 Task: Create a blank project AgileKite with privacy Public and default view as List and in the team Taskers . Create three sections in the project as To-Do, Doing and Done
Action: Mouse moved to (85, 68)
Screenshot: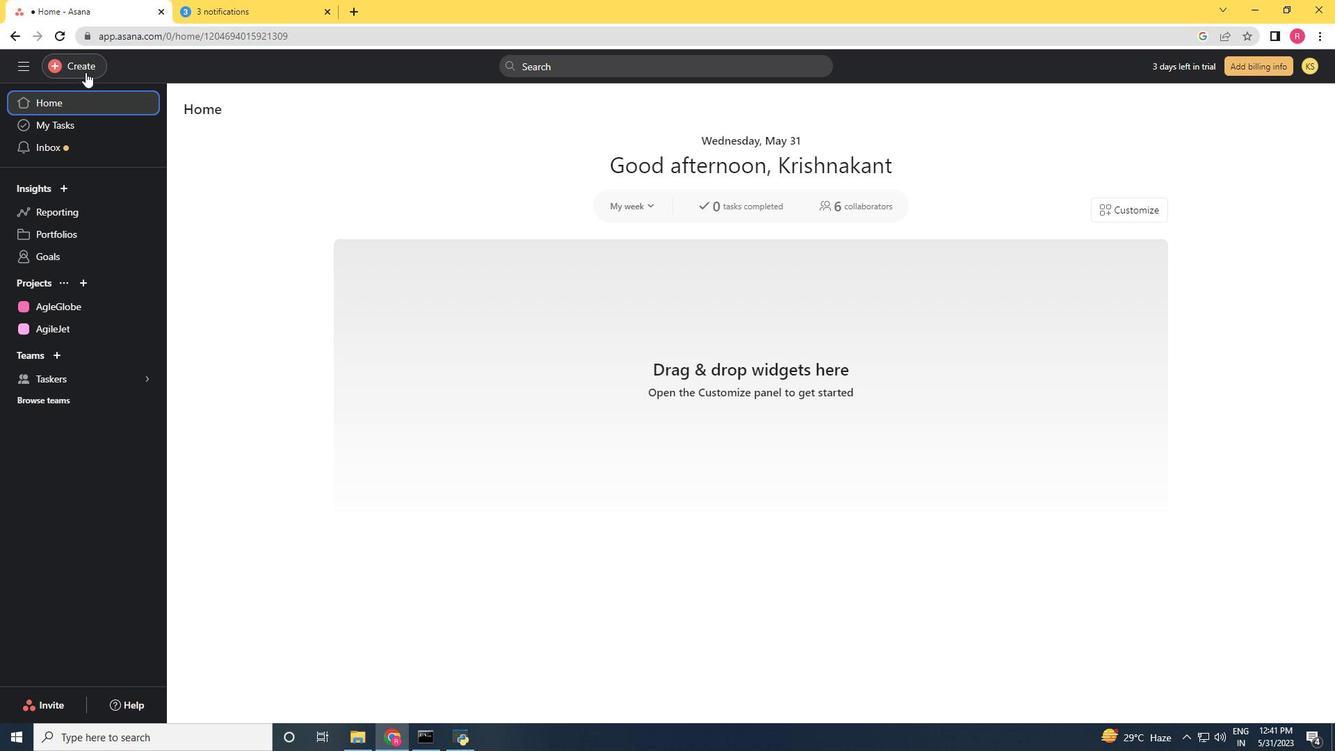 
Action: Mouse pressed left at (85, 68)
Screenshot: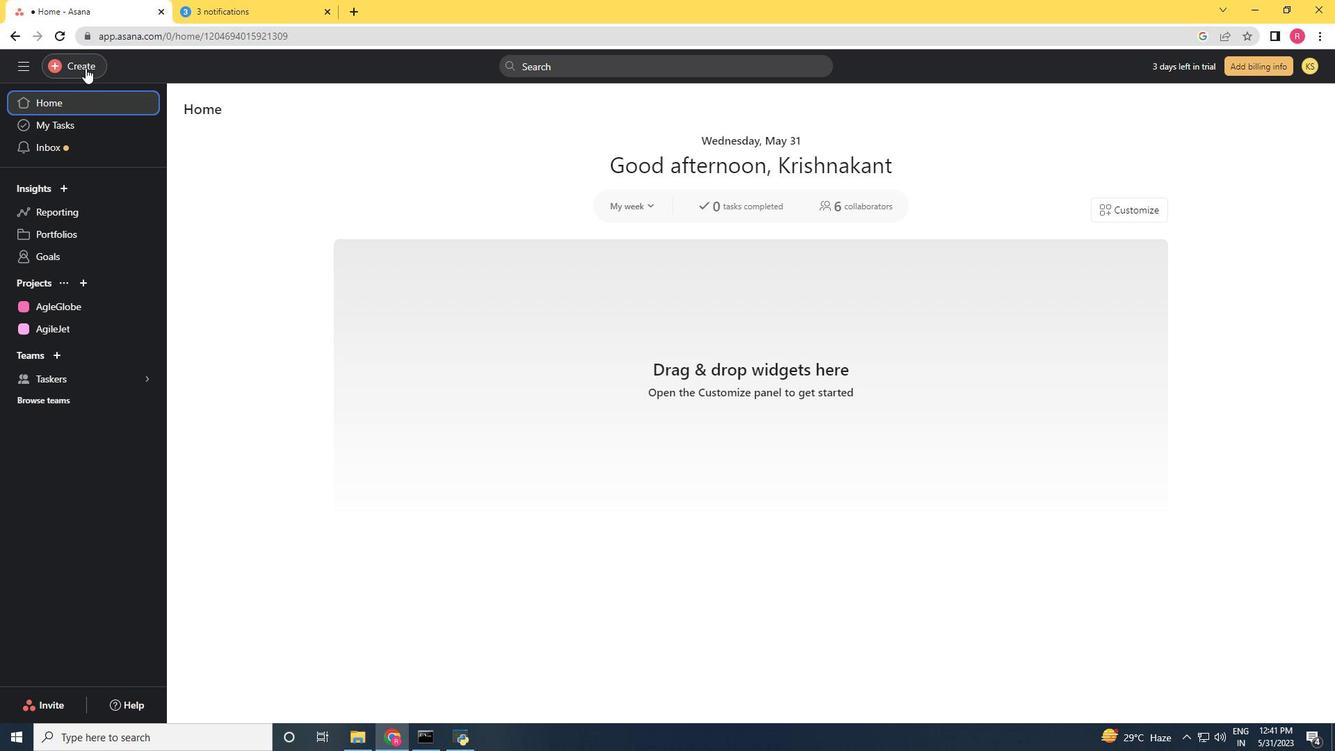 
Action: Mouse moved to (141, 98)
Screenshot: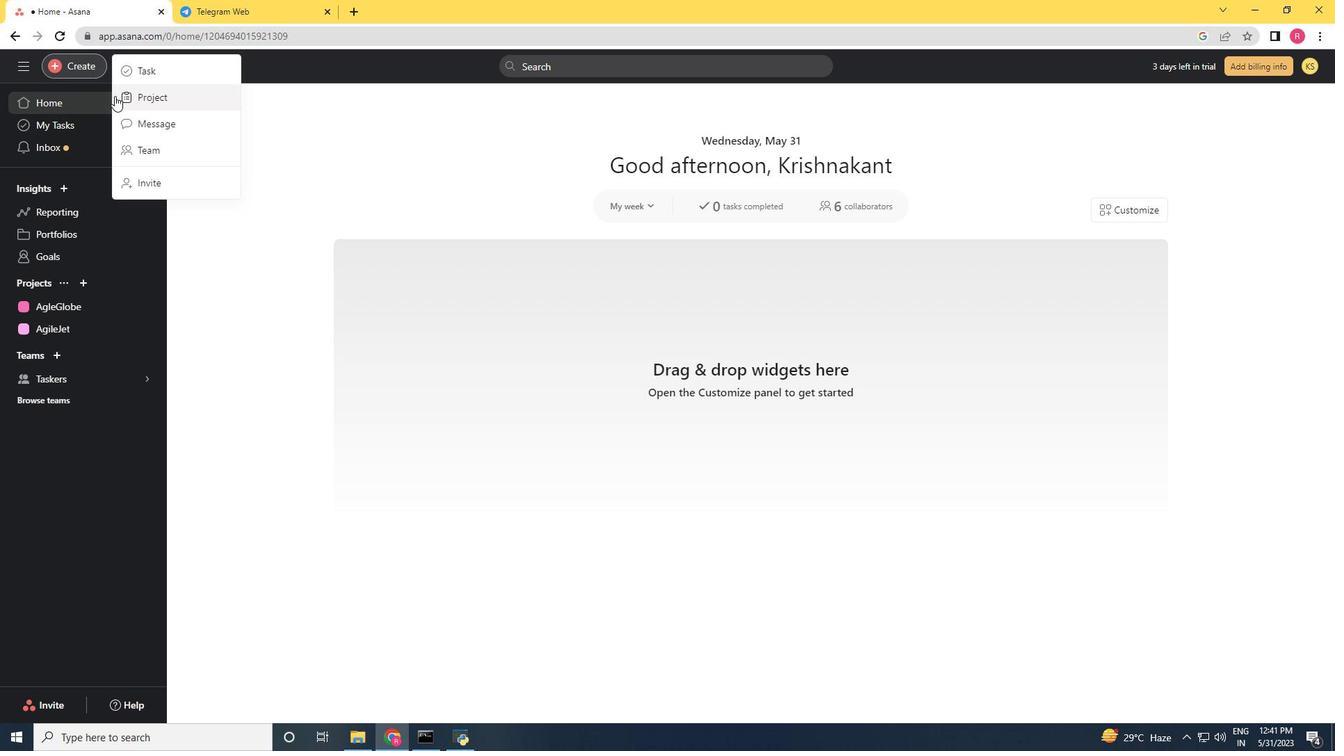 
Action: Mouse pressed left at (141, 98)
Screenshot: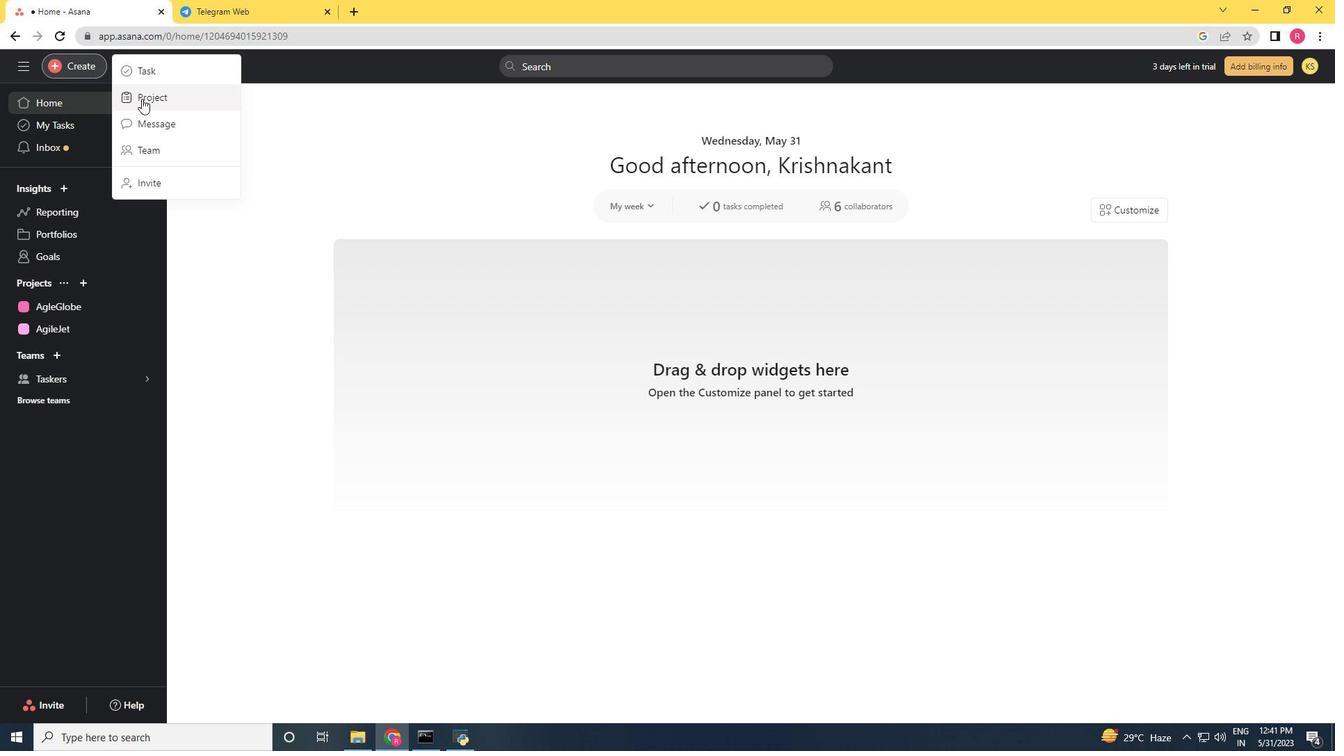 
Action: Mouse moved to (575, 395)
Screenshot: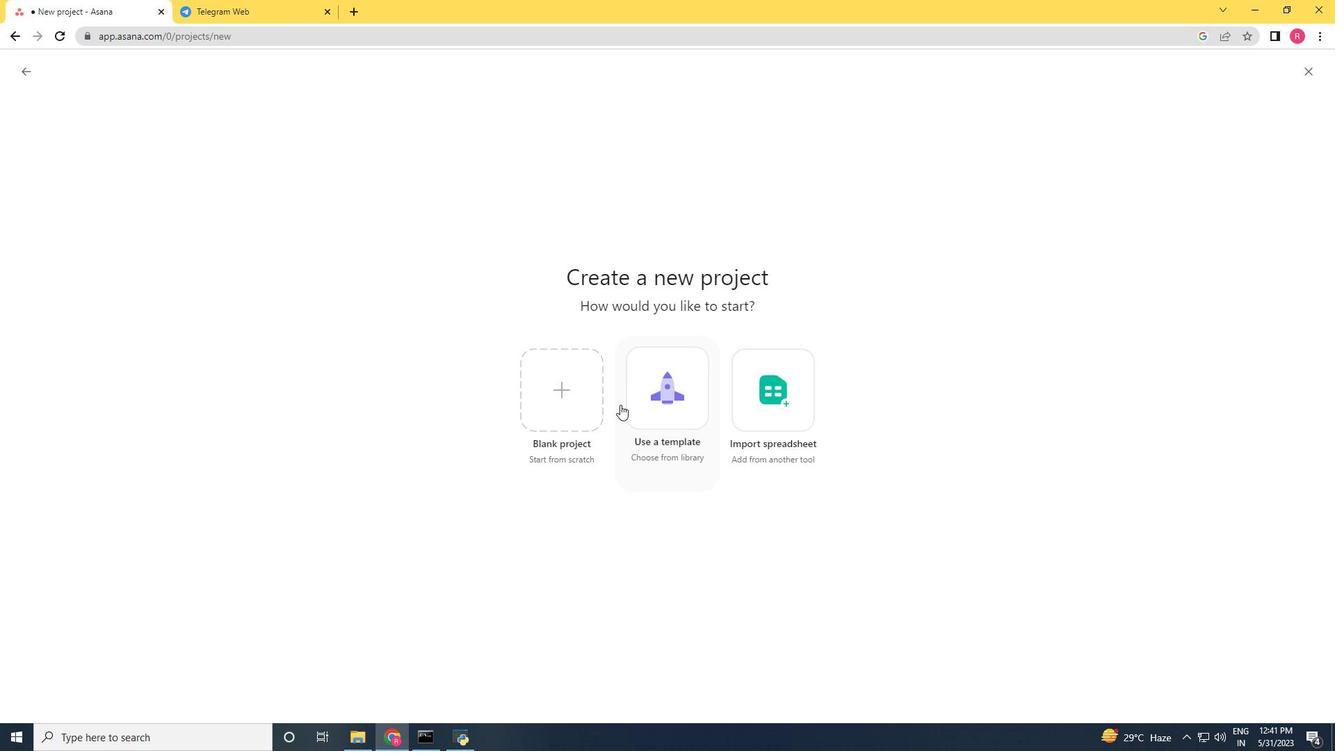 
Action: Mouse pressed left at (575, 395)
Screenshot: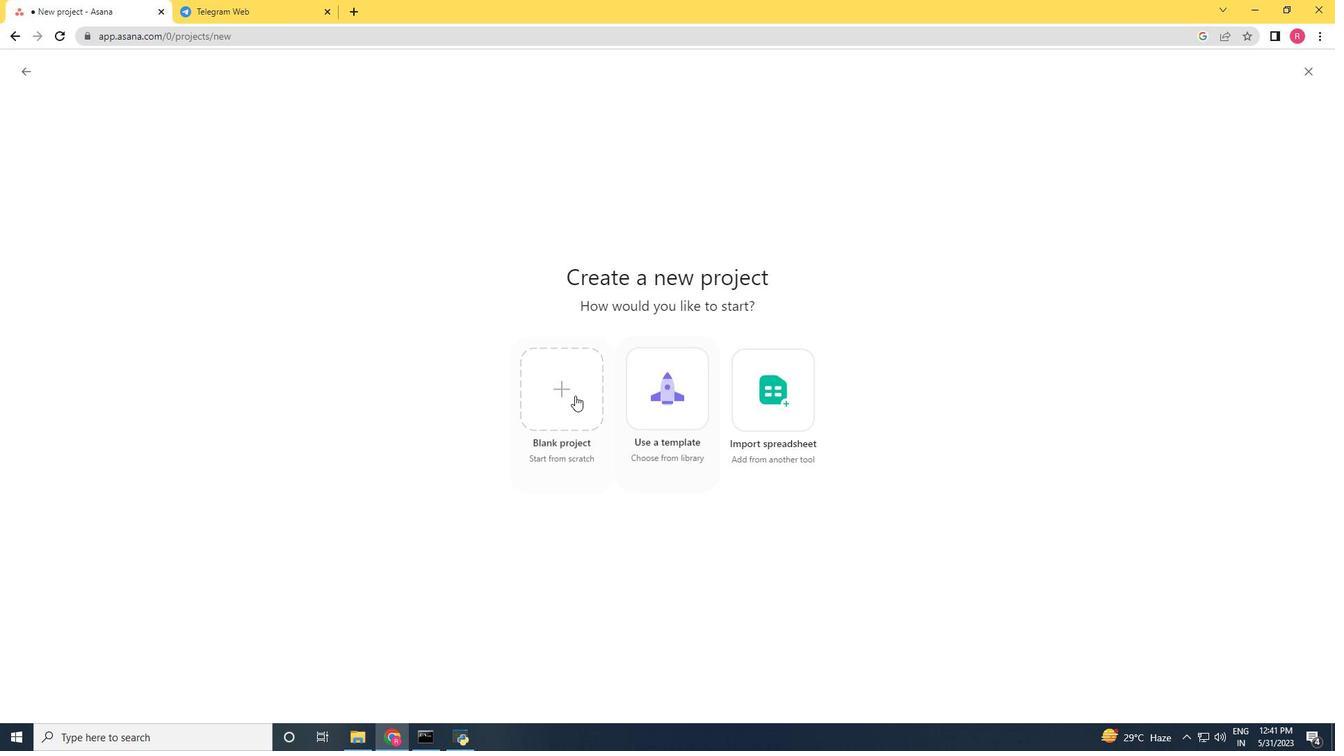 
Action: Key pressed <Key.shift>Agl<Key.backspace>ile<Key.shift_r>Kite
Screenshot: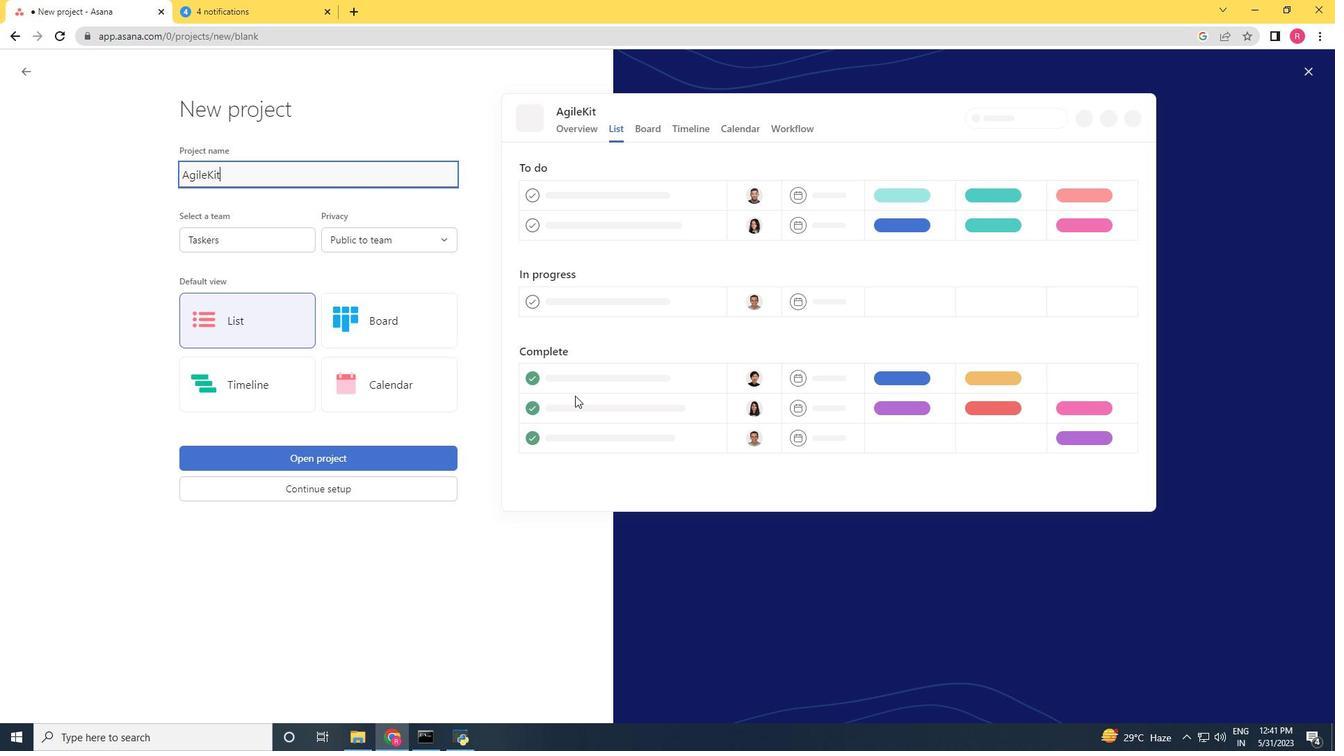 
Action: Mouse moved to (412, 245)
Screenshot: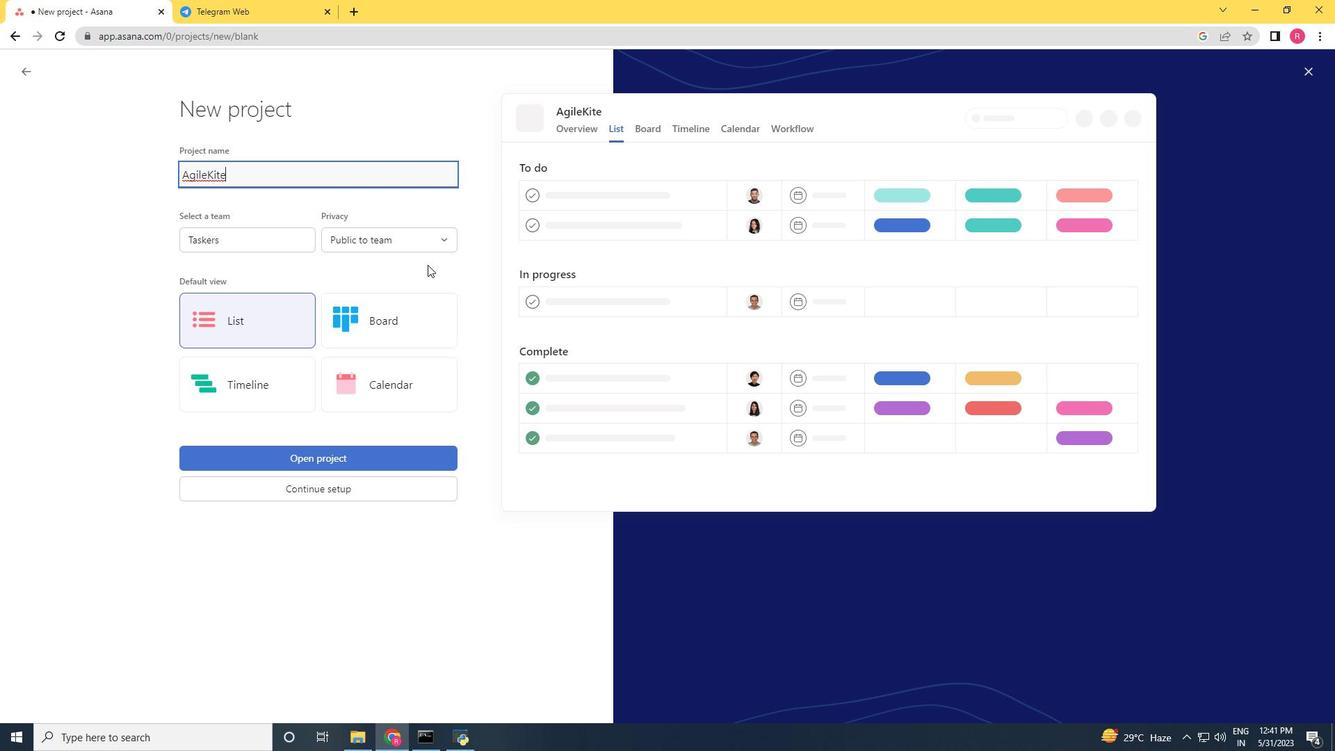 
Action: Mouse pressed left at (412, 245)
Screenshot: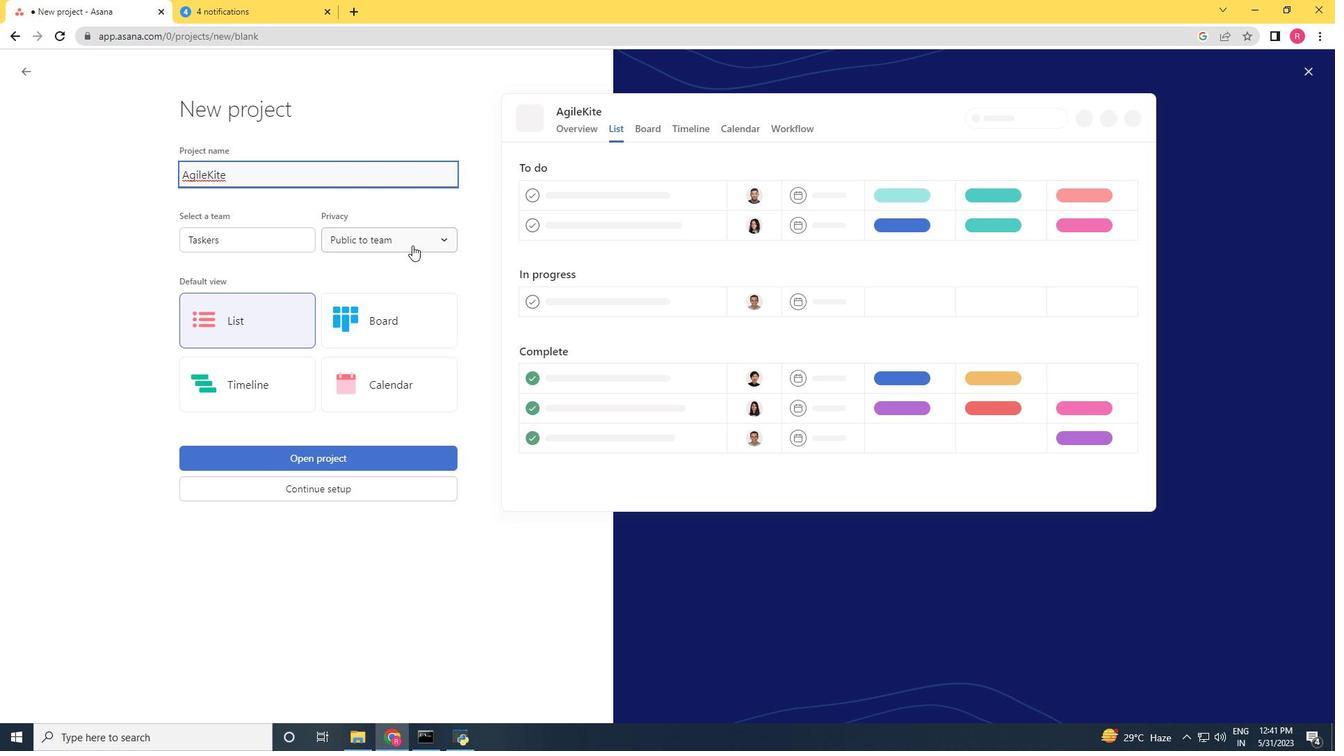
Action: Mouse moved to (412, 257)
Screenshot: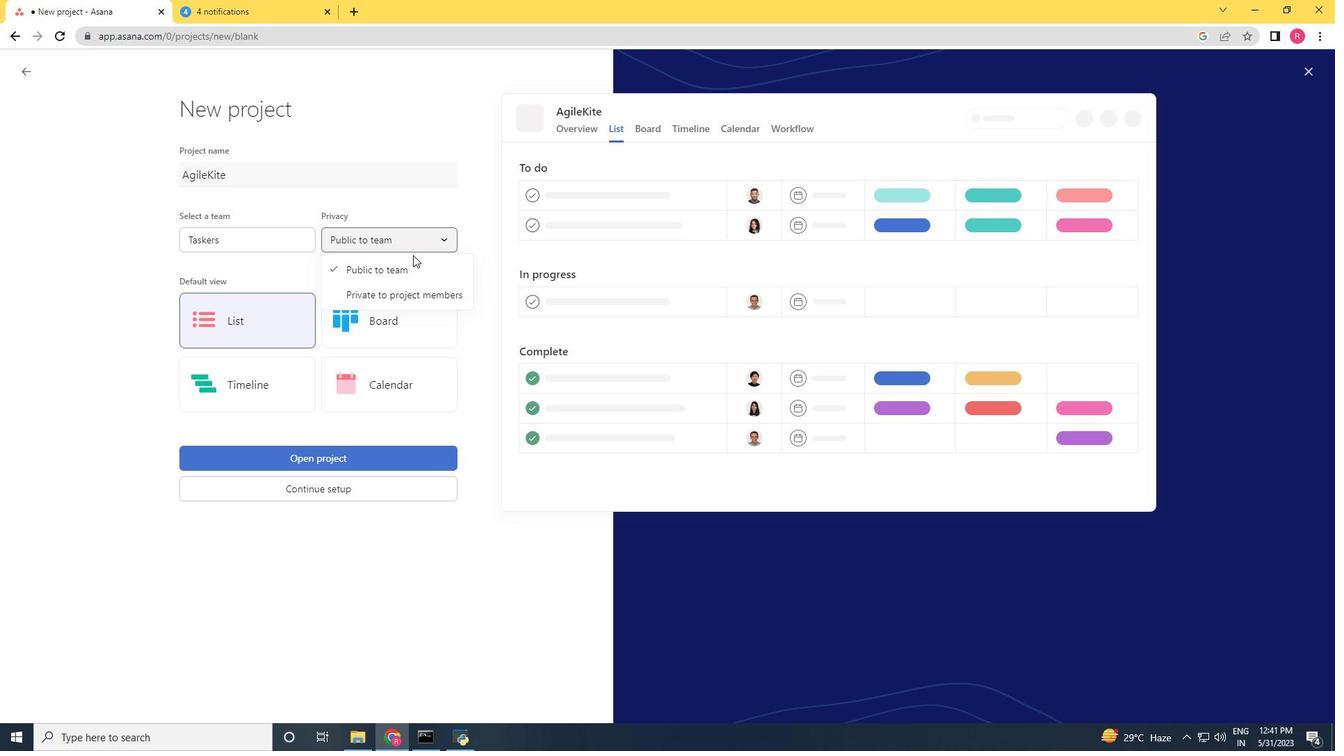 
Action: Mouse pressed left at (412, 257)
Screenshot: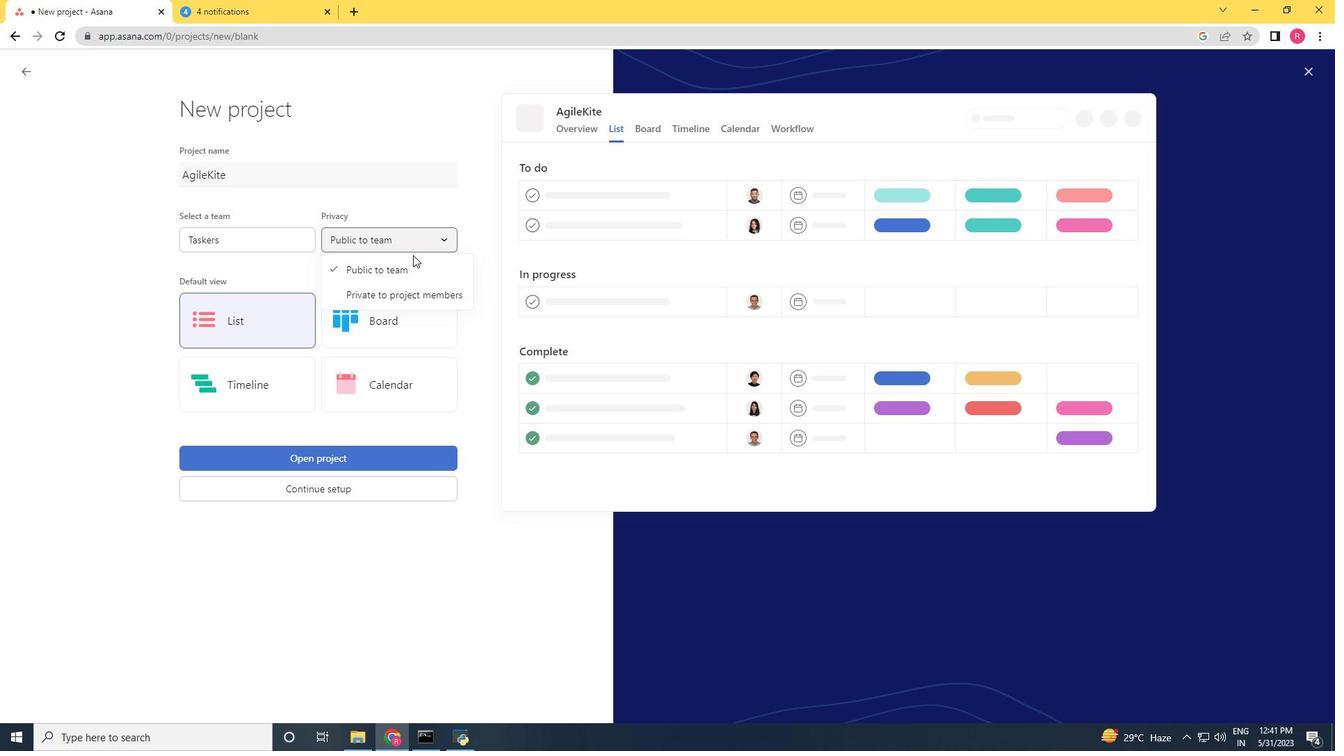 
Action: Mouse moved to (404, 238)
Screenshot: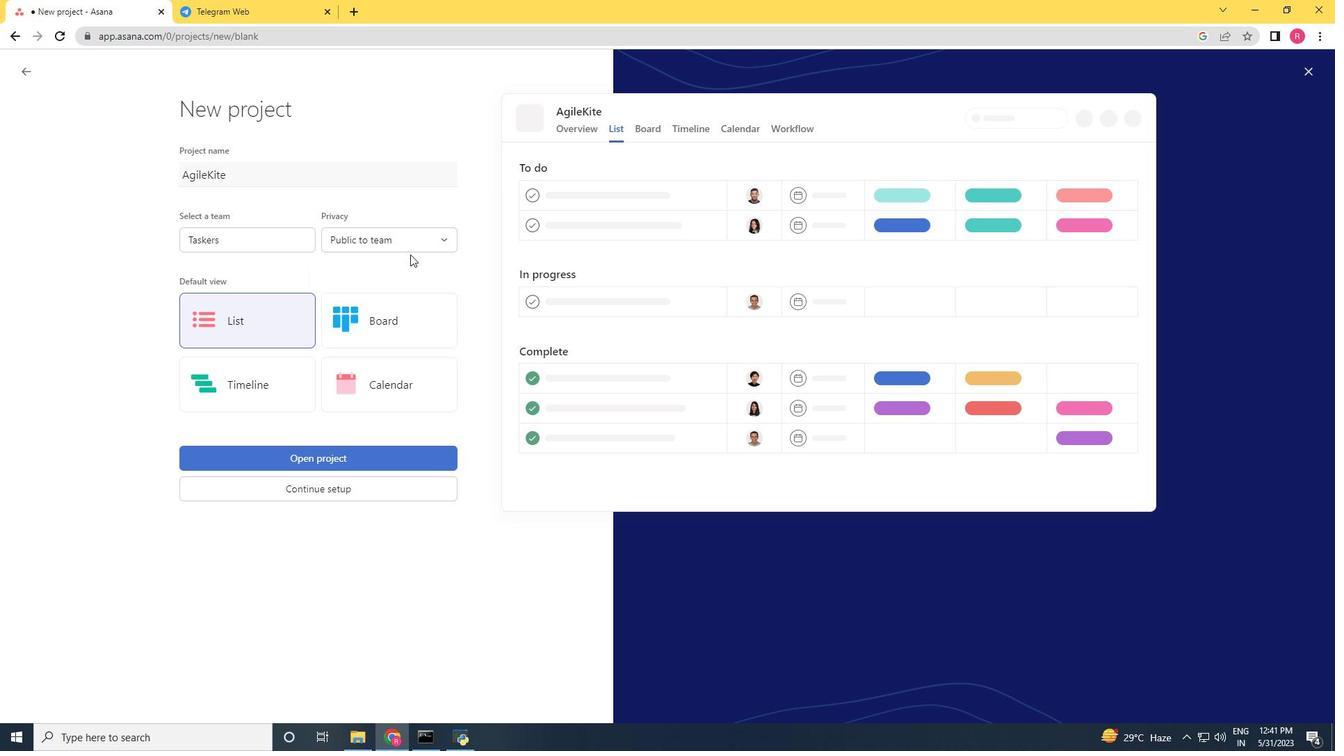 
Action: Mouse pressed left at (404, 238)
Screenshot: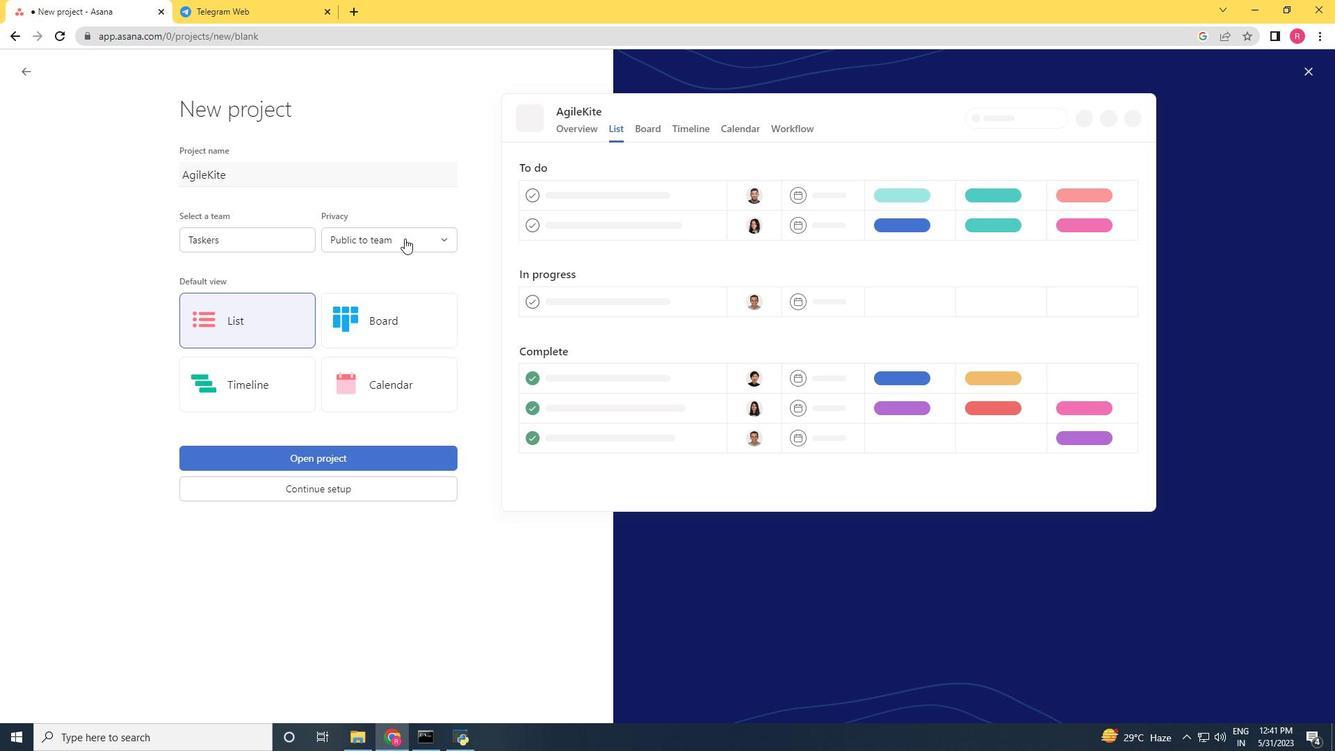 
Action: Mouse moved to (379, 260)
Screenshot: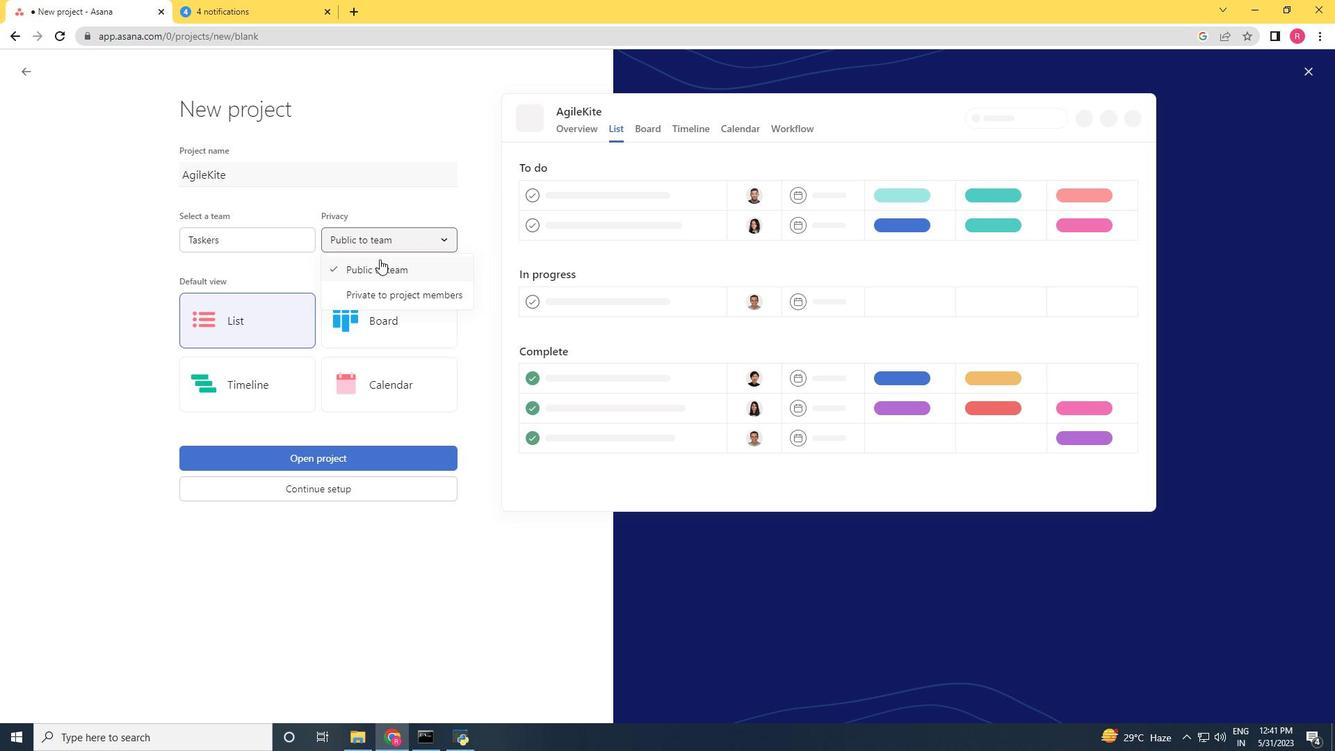 
Action: Mouse pressed left at (379, 260)
Screenshot: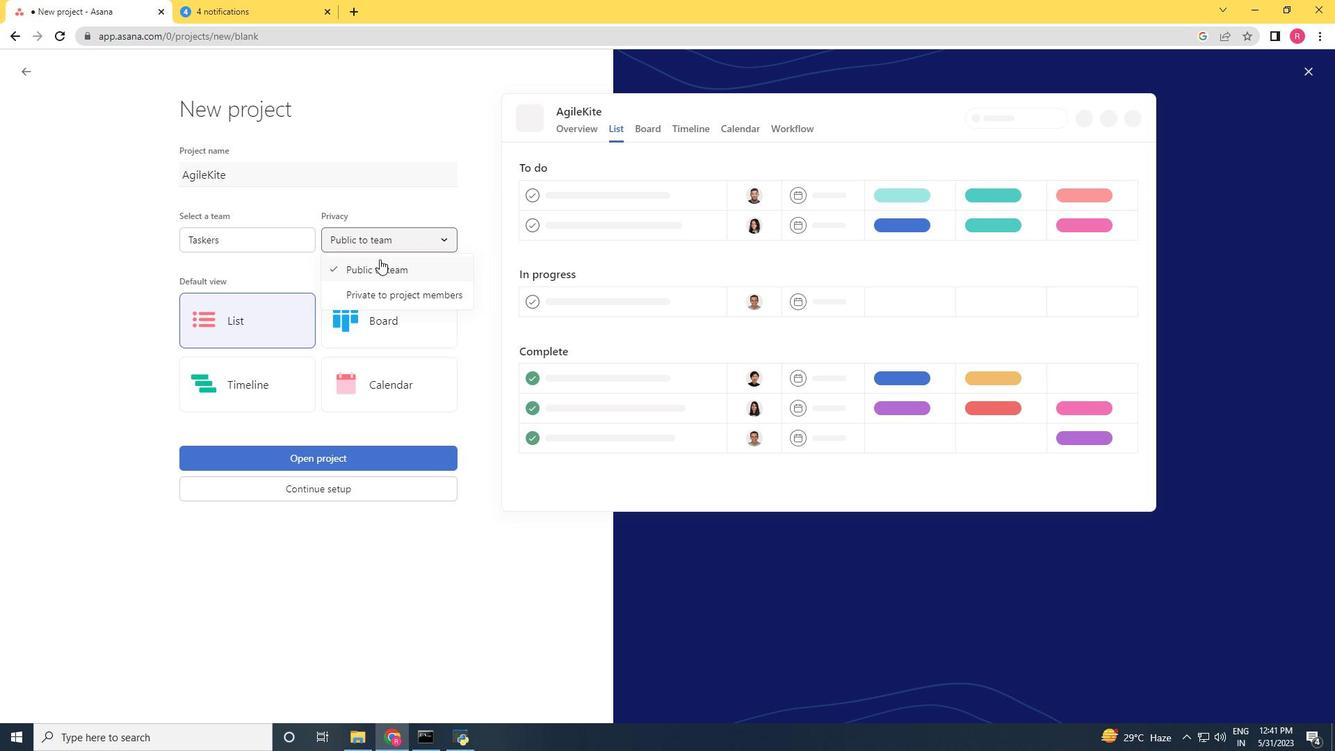 
Action: Mouse moved to (242, 317)
Screenshot: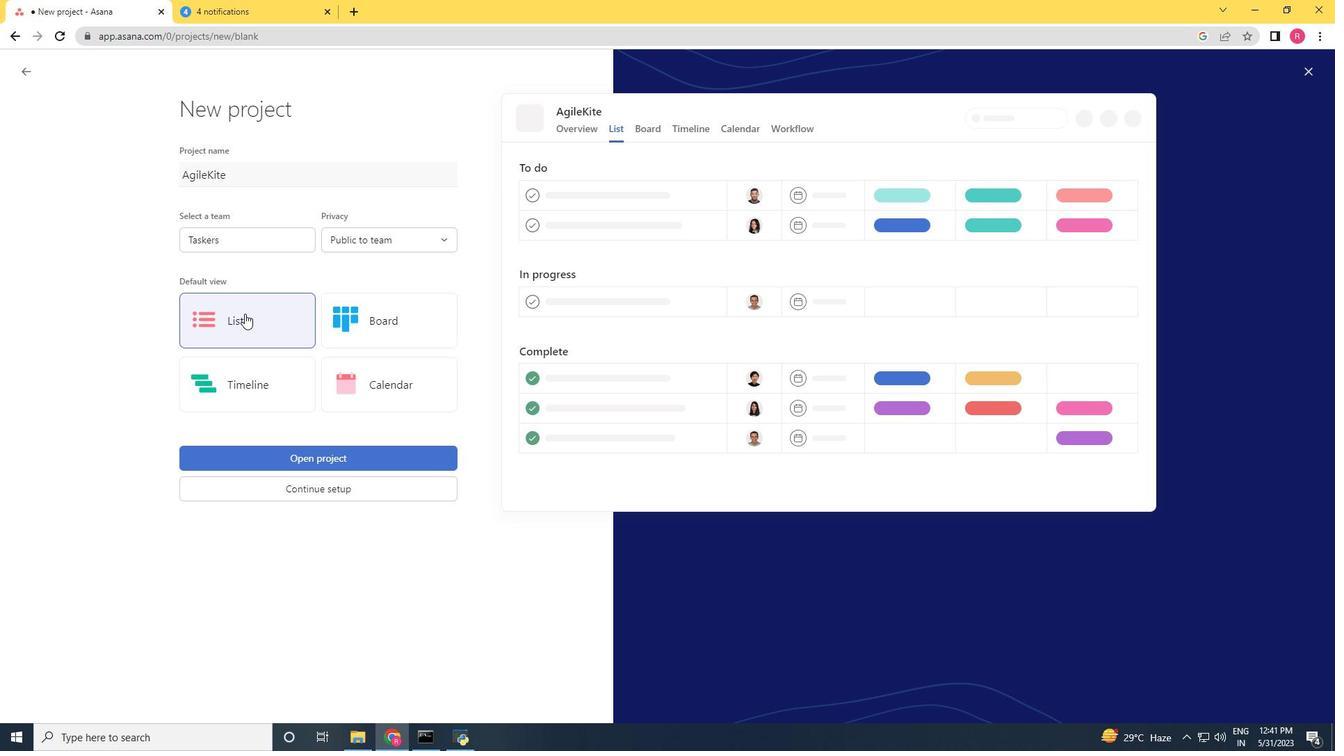 
Action: Mouse pressed left at (242, 317)
Screenshot: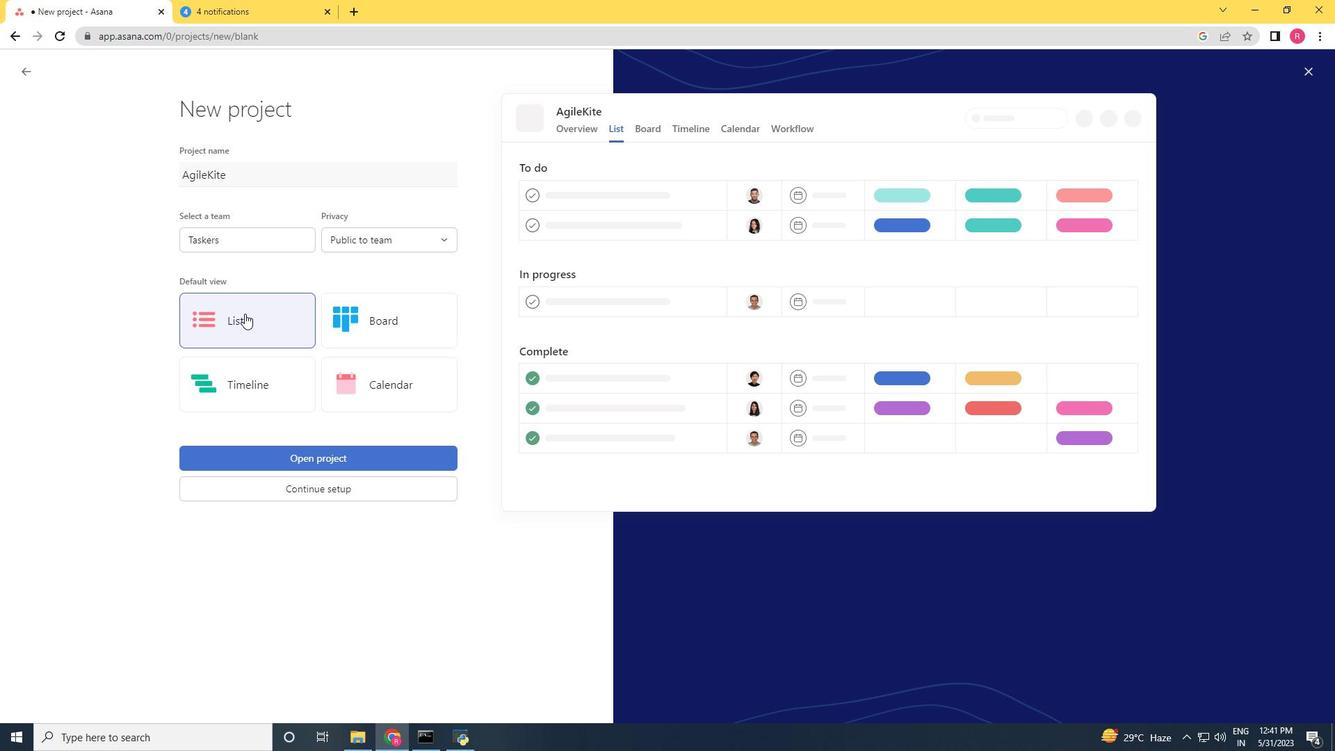 
Action: Mouse moved to (240, 242)
Screenshot: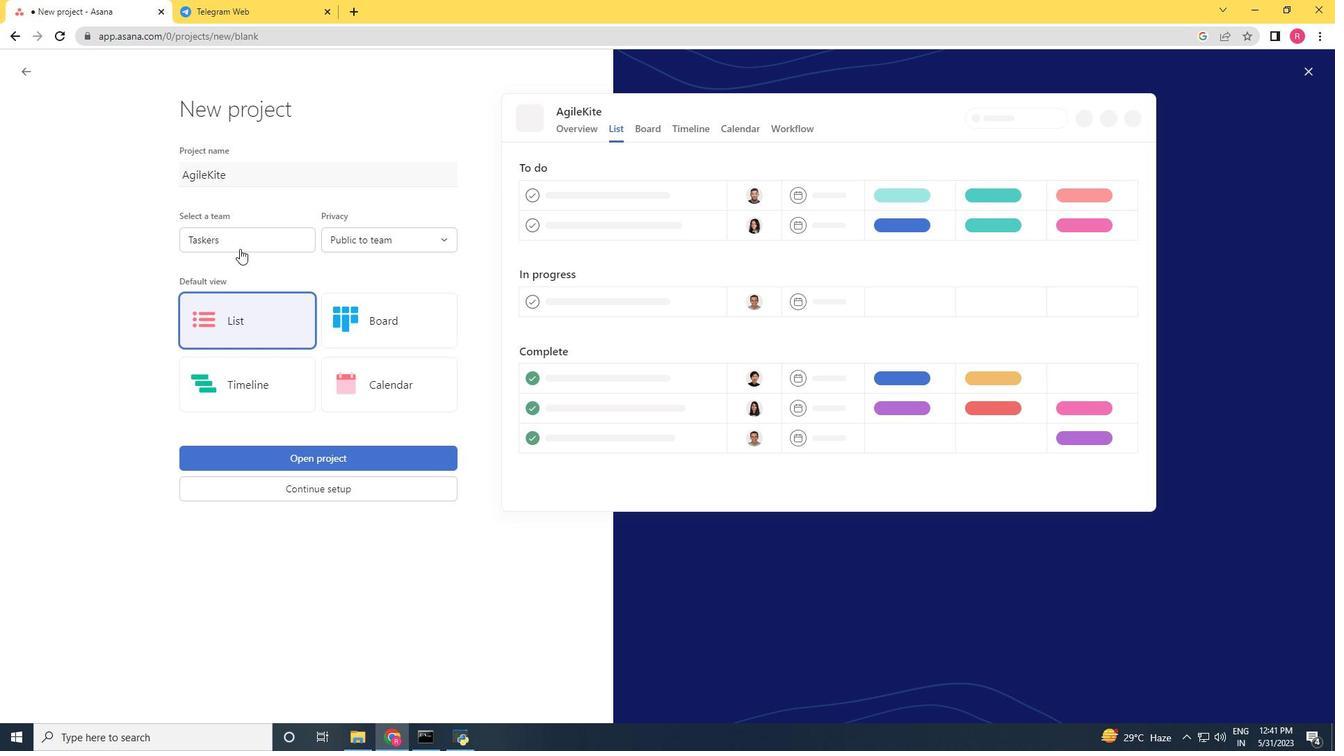 
Action: Mouse pressed left at (240, 242)
Screenshot: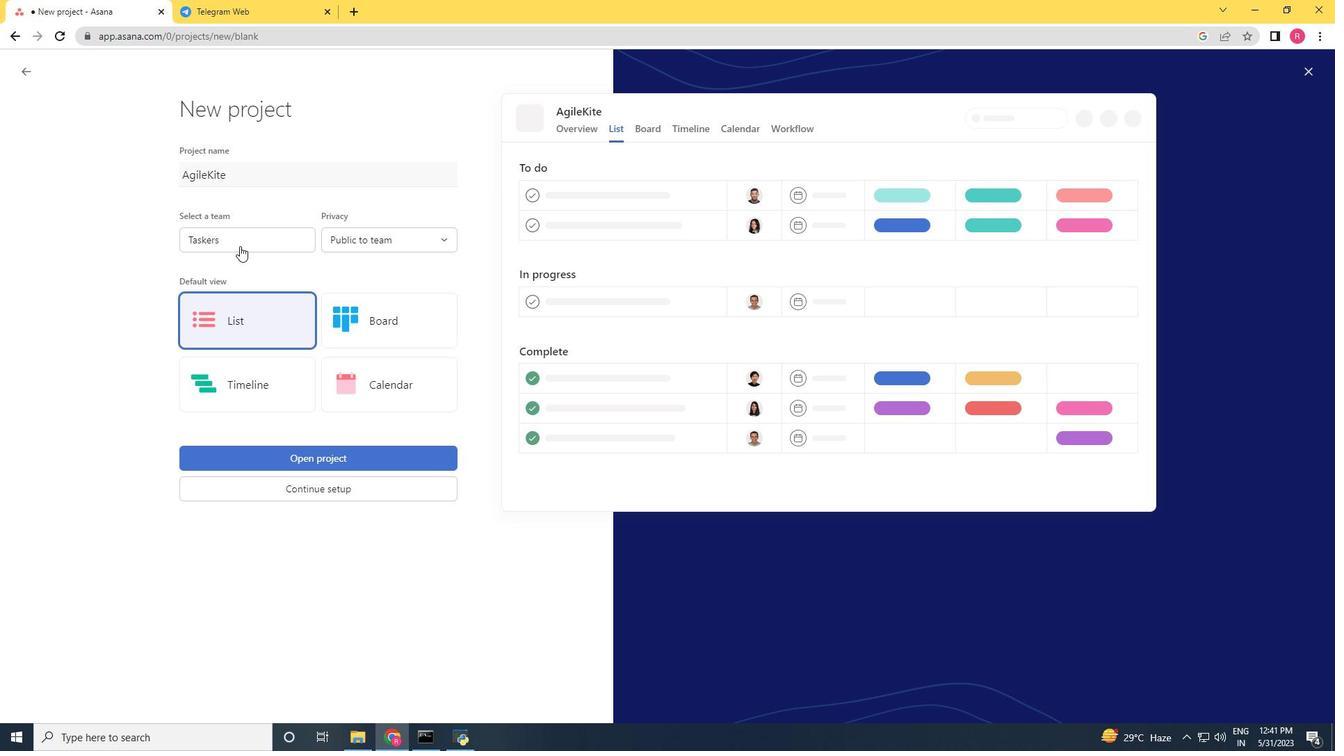 
Action: Mouse moved to (240, 270)
Screenshot: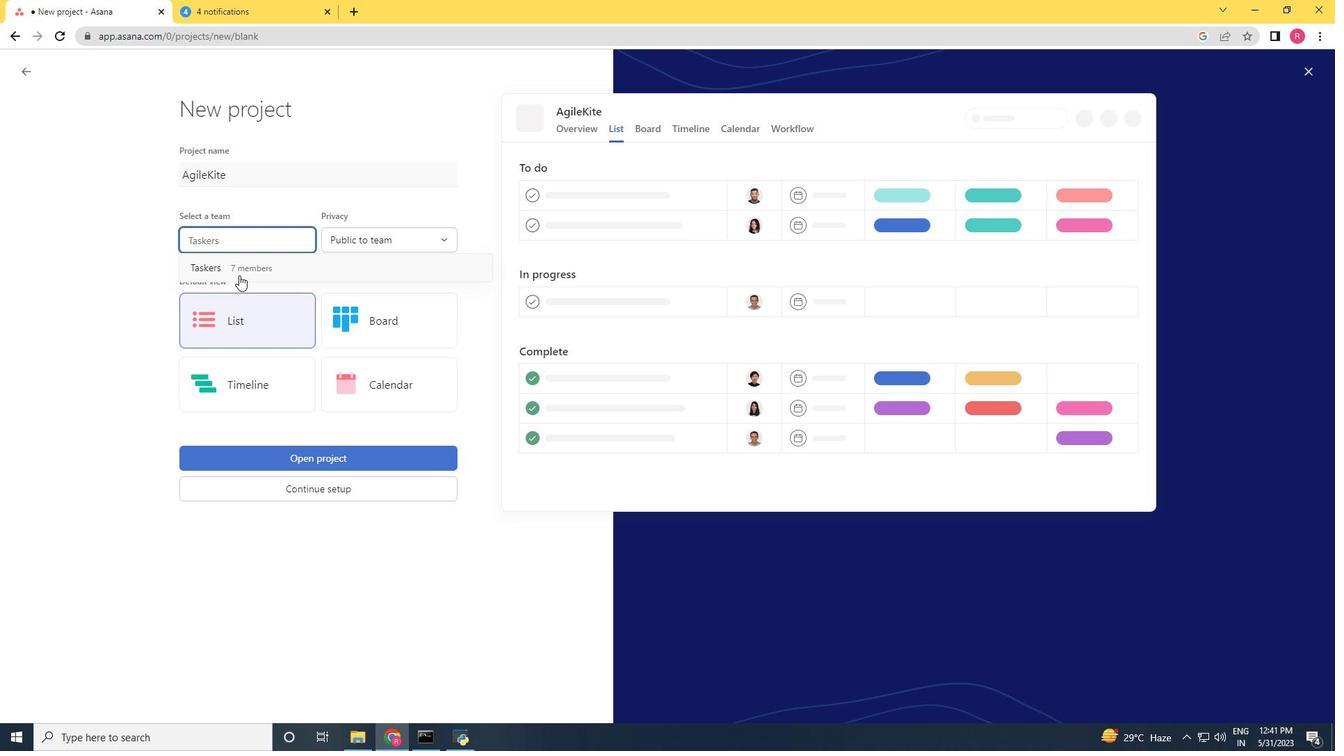 
Action: Mouse pressed left at (240, 270)
Screenshot: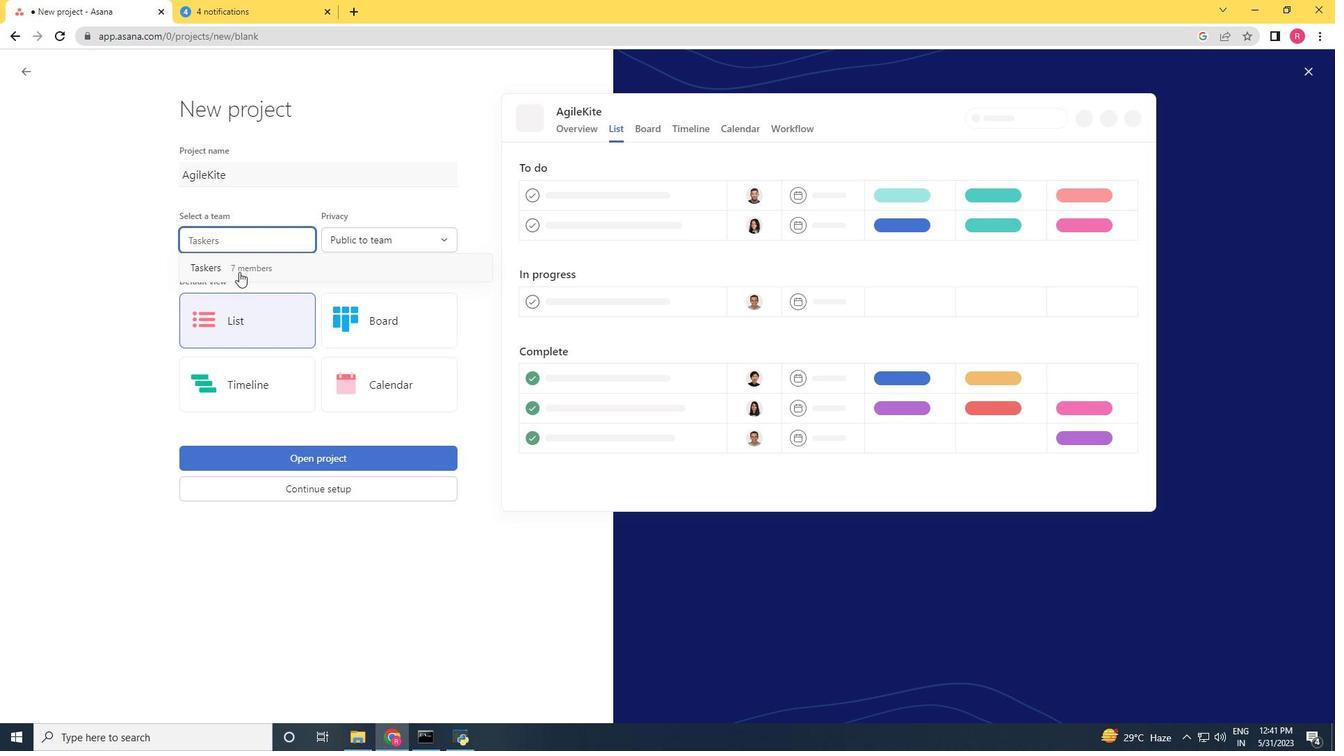 
Action: Mouse moved to (308, 449)
Screenshot: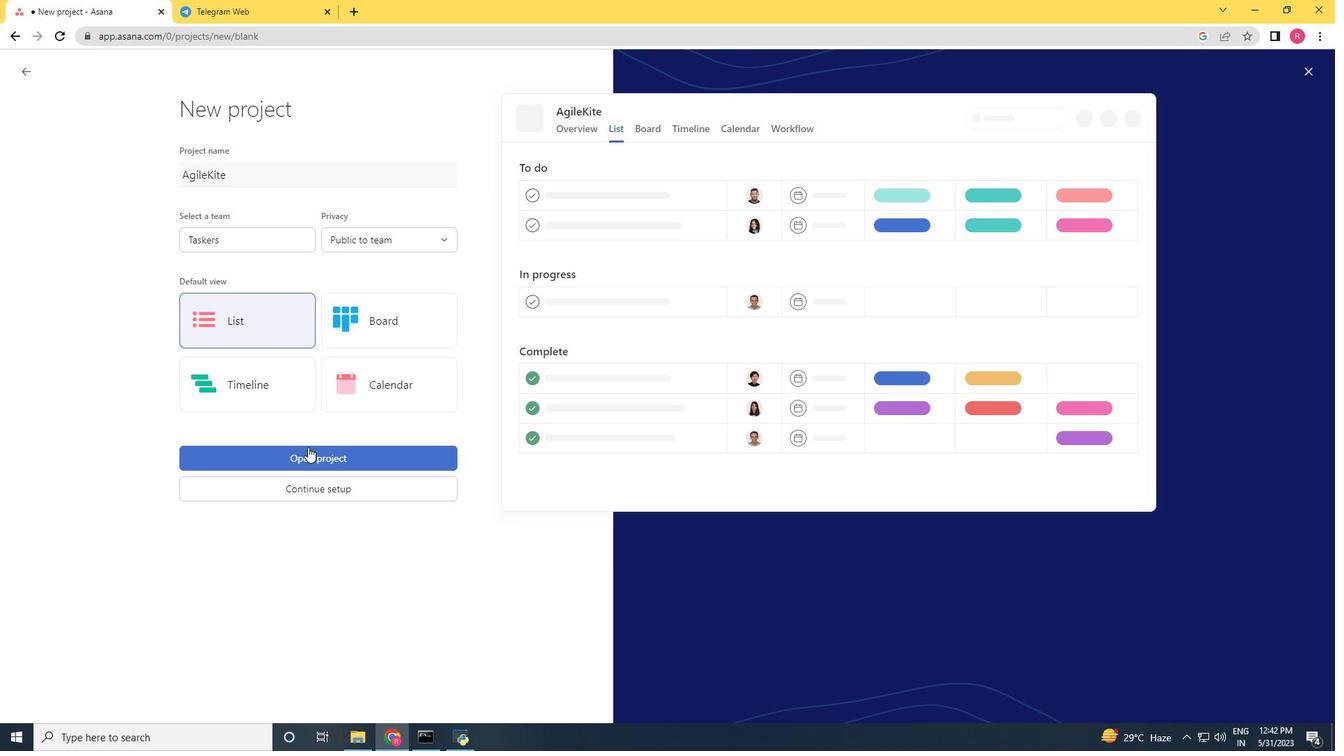 
Action: Mouse pressed left at (308, 449)
Screenshot: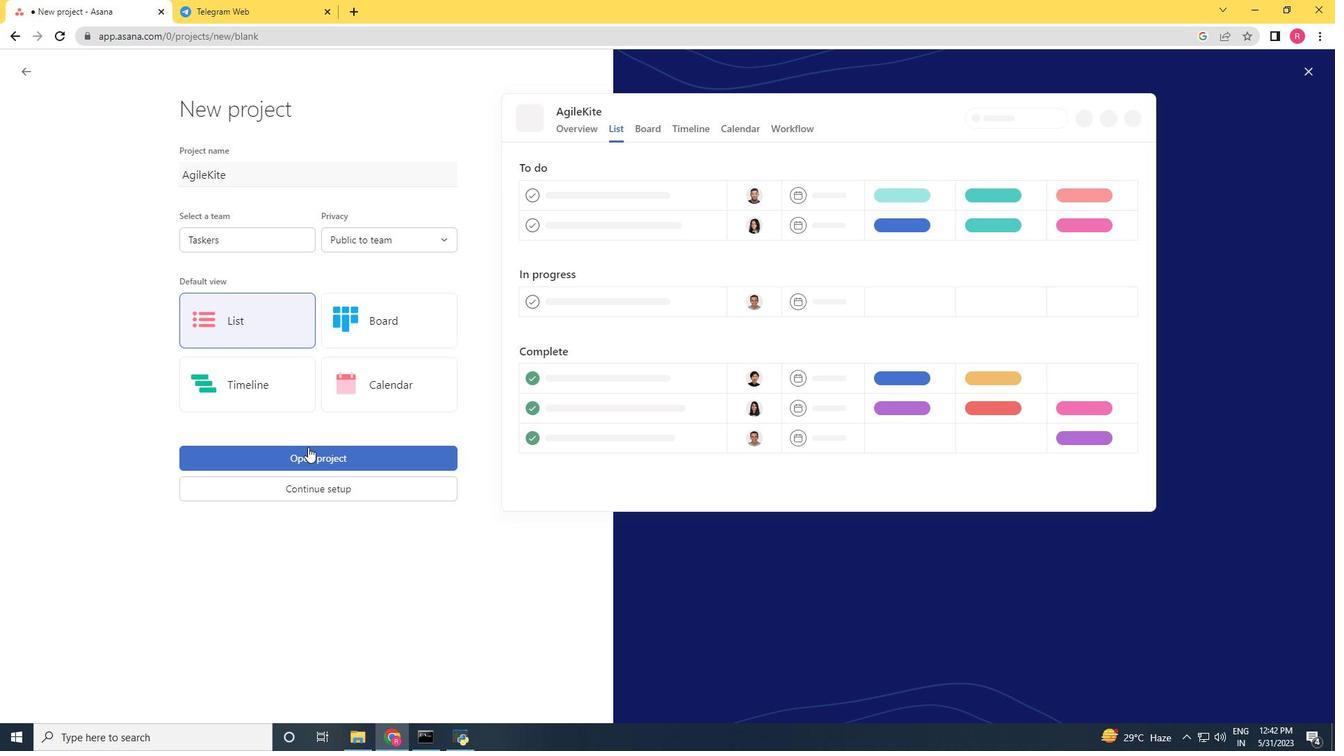 
Action: Mouse moved to (245, 307)
Screenshot: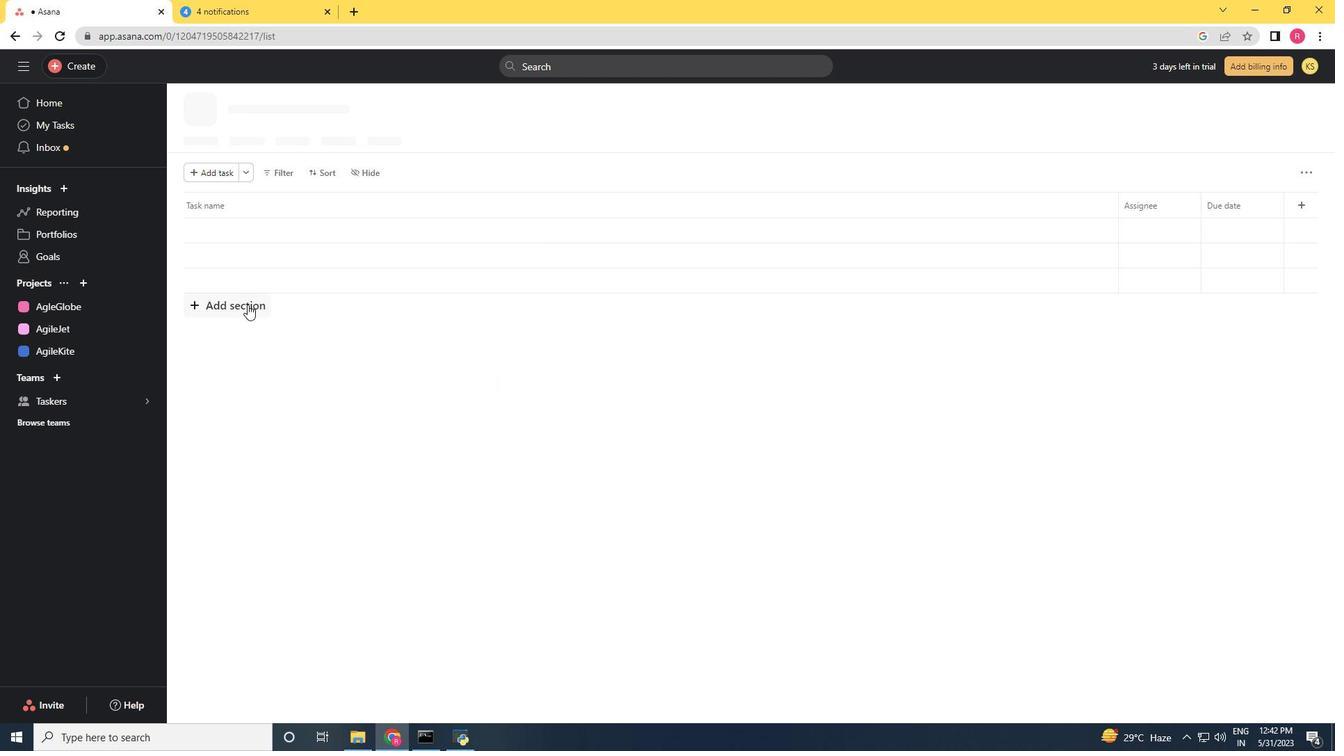 
Action: Mouse pressed left at (245, 307)
Screenshot: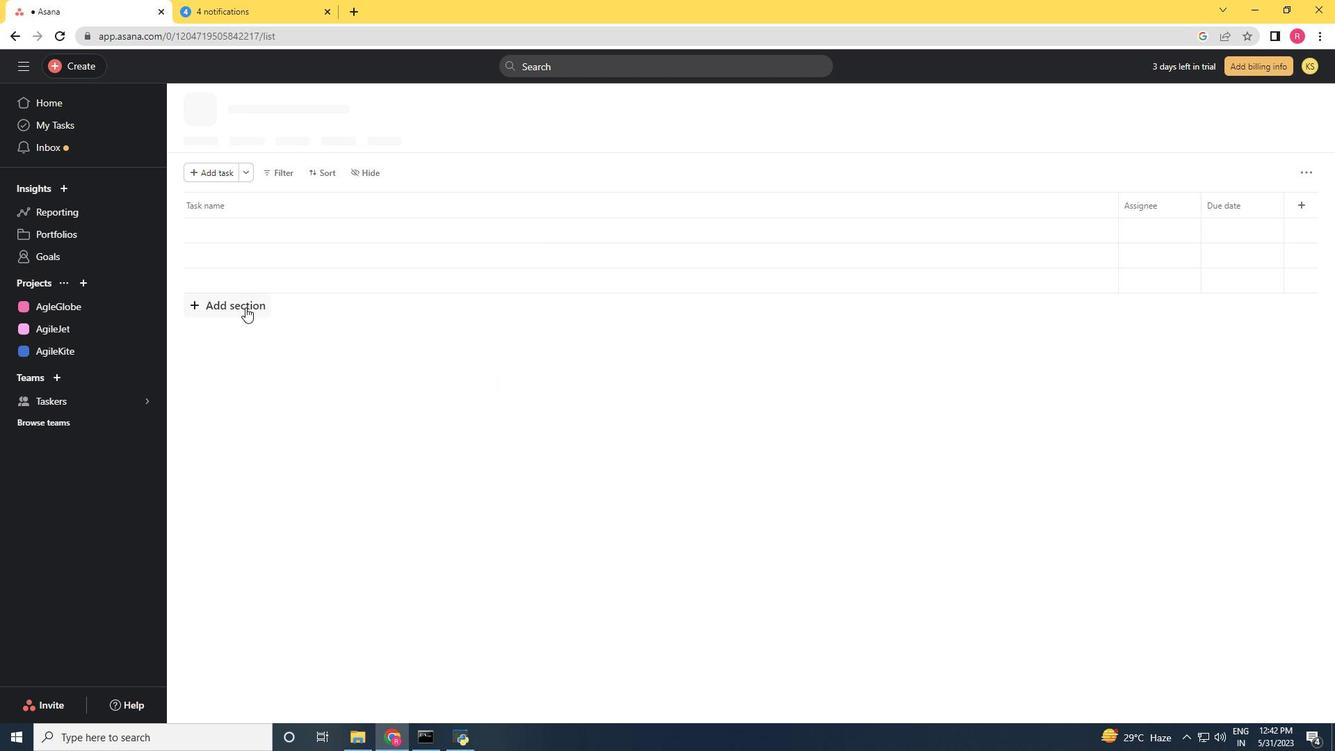 
Action: Key pressed <Key.shift_r><Key.shift_r><Key.shift_r><Key.shift_r><Key.shift_r>To-<Key.shift><Key.shift><Key.shift><Key.shift><Key.shift><Key.shift>Do
Screenshot: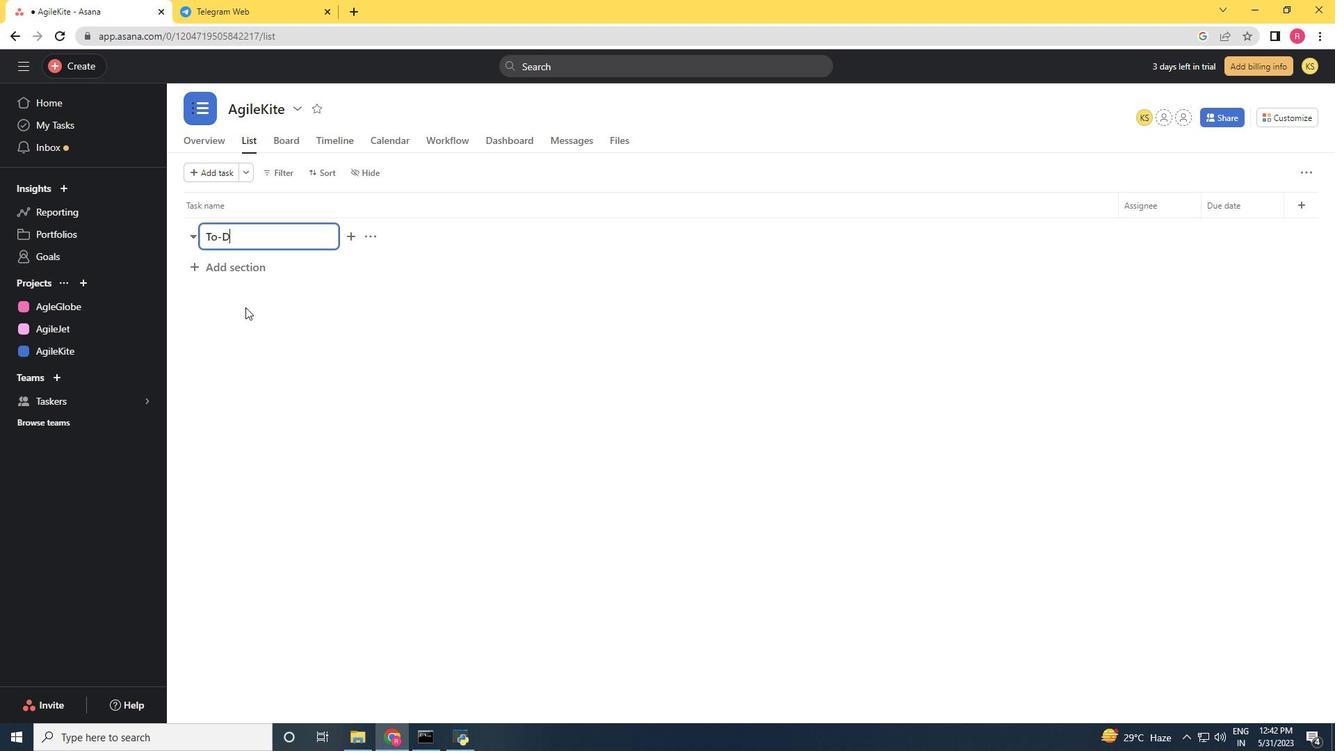 
Action: Mouse moved to (230, 263)
Screenshot: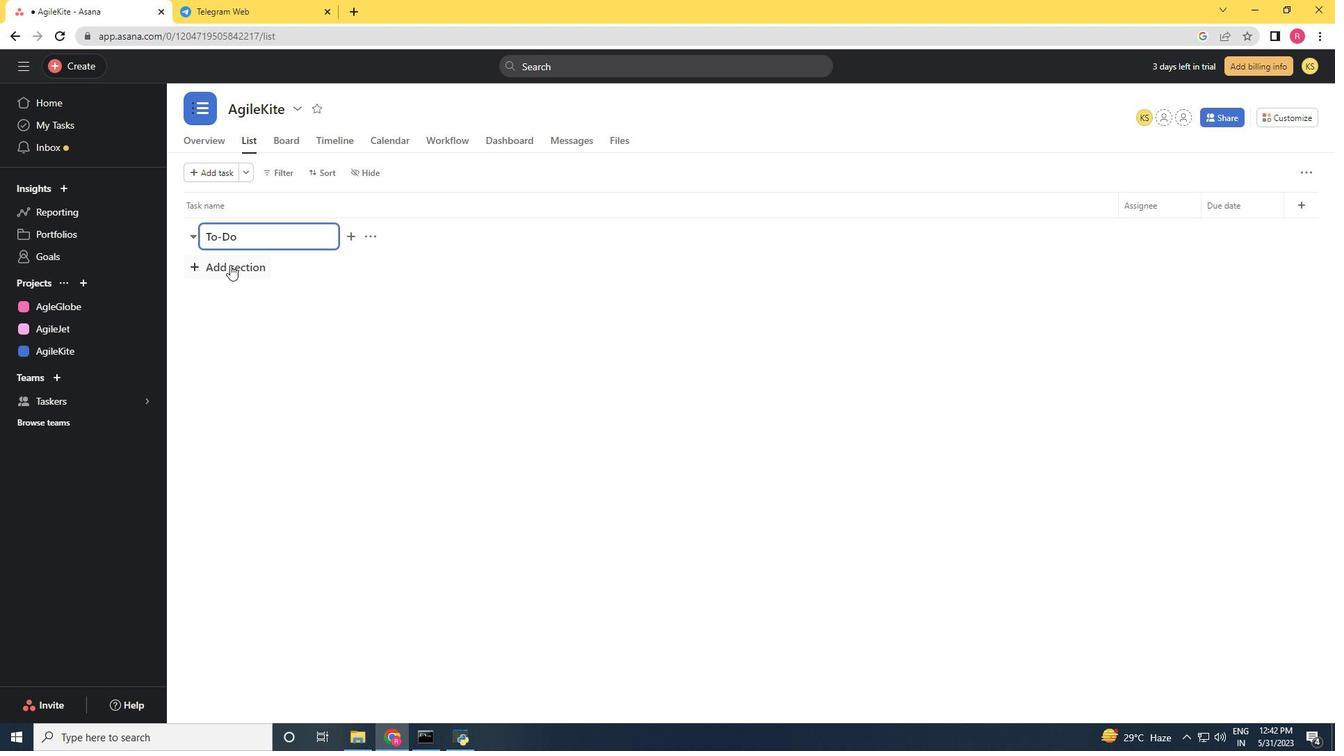 
Action: Mouse pressed left at (230, 263)
Screenshot: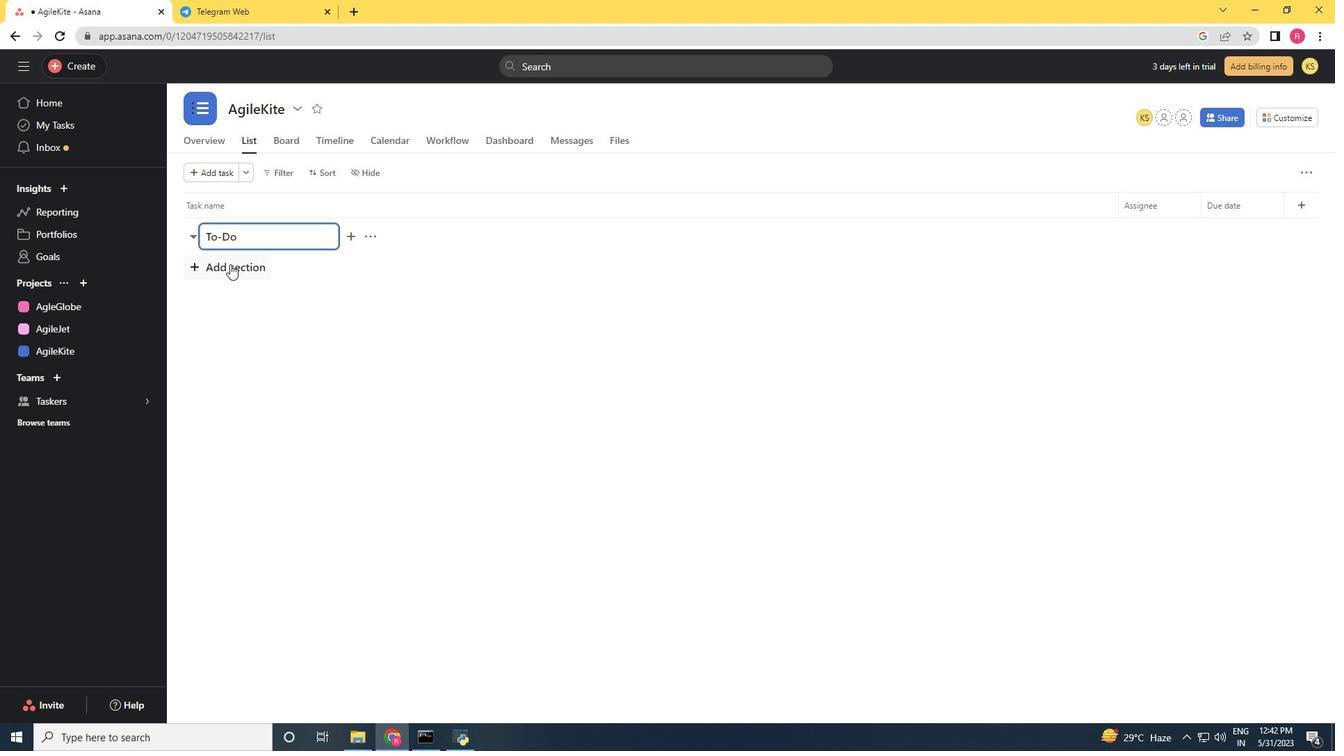 
Action: Mouse moved to (232, 265)
Screenshot: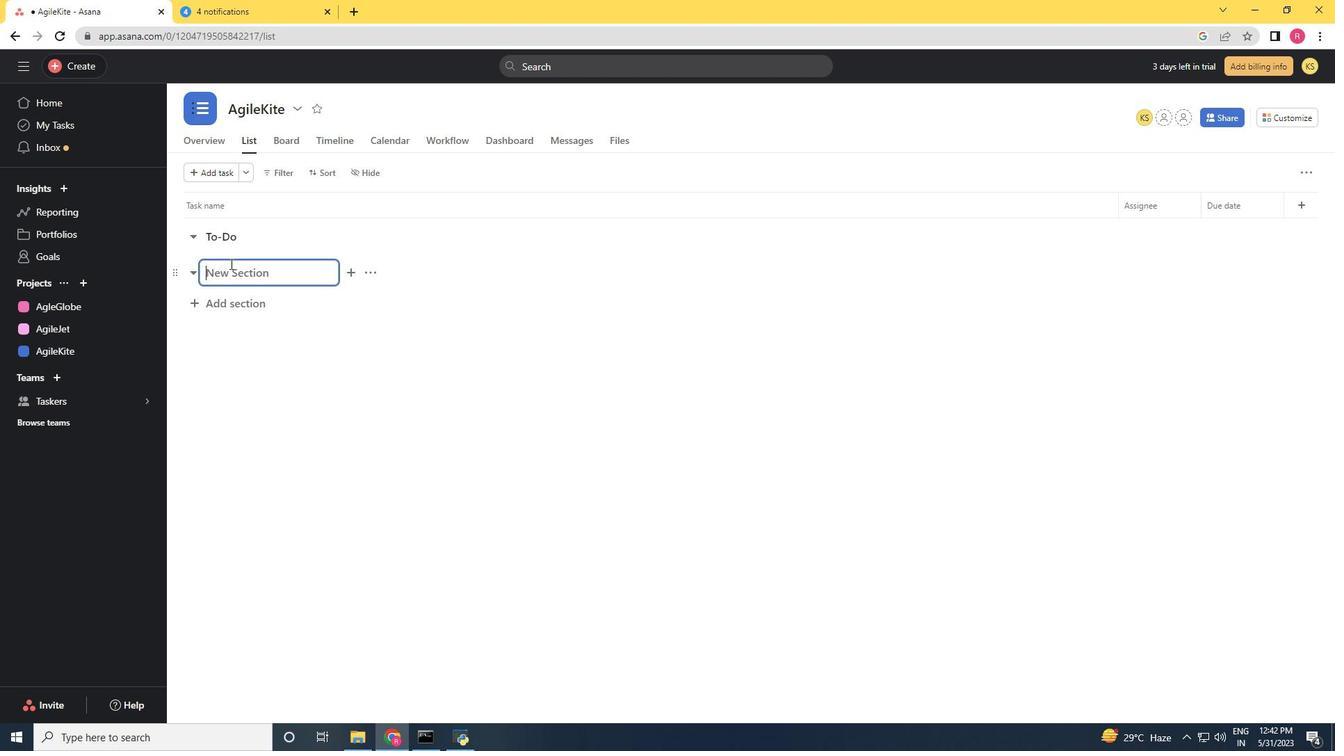 
Action: Key pressed <Key.shift>Doing
Screenshot: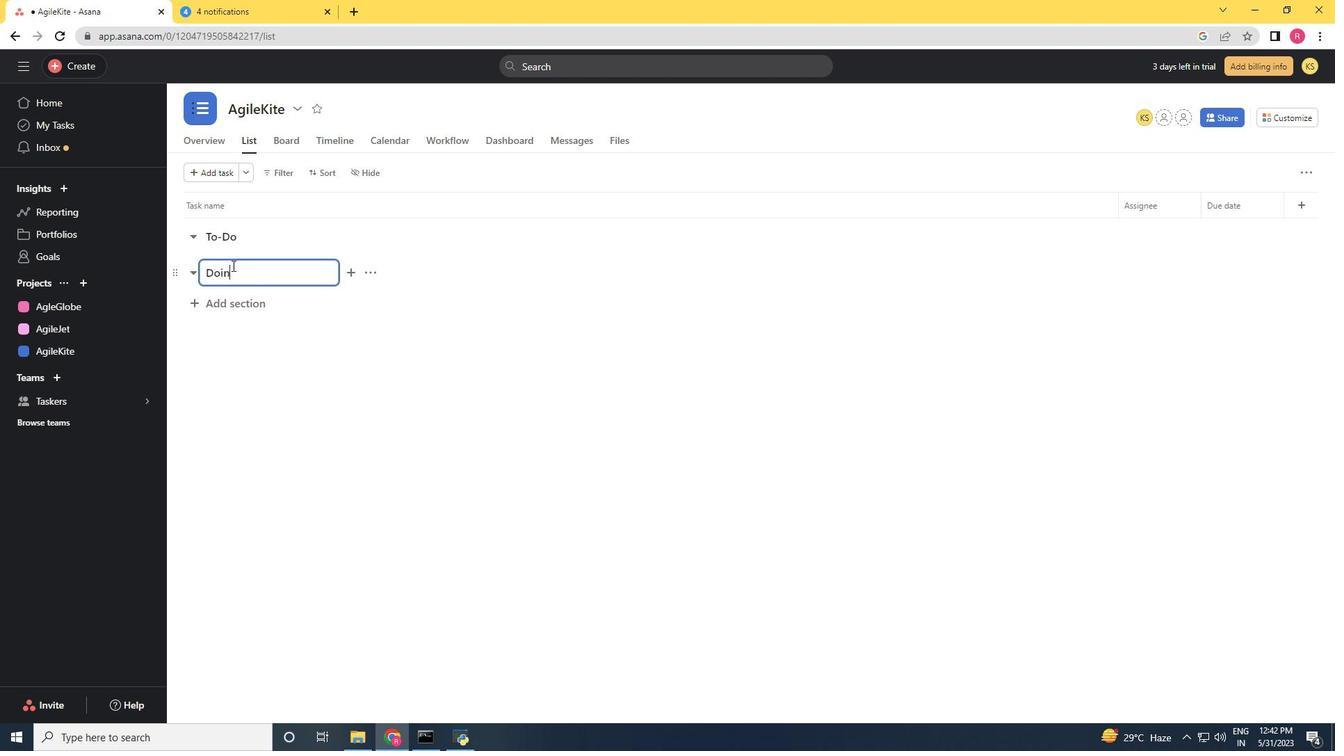 
Action: Mouse moved to (235, 301)
Screenshot: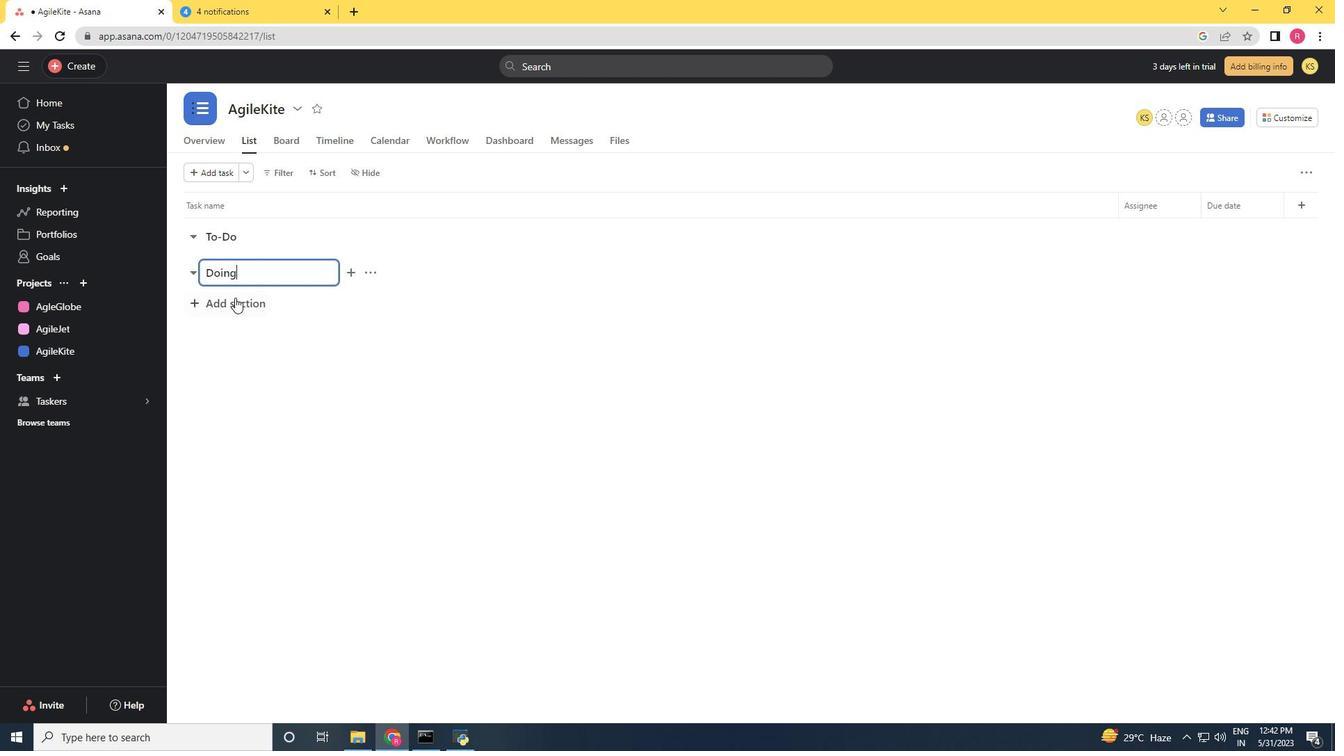 
Action: Mouse pressed left at (235, 301)
Screenshot: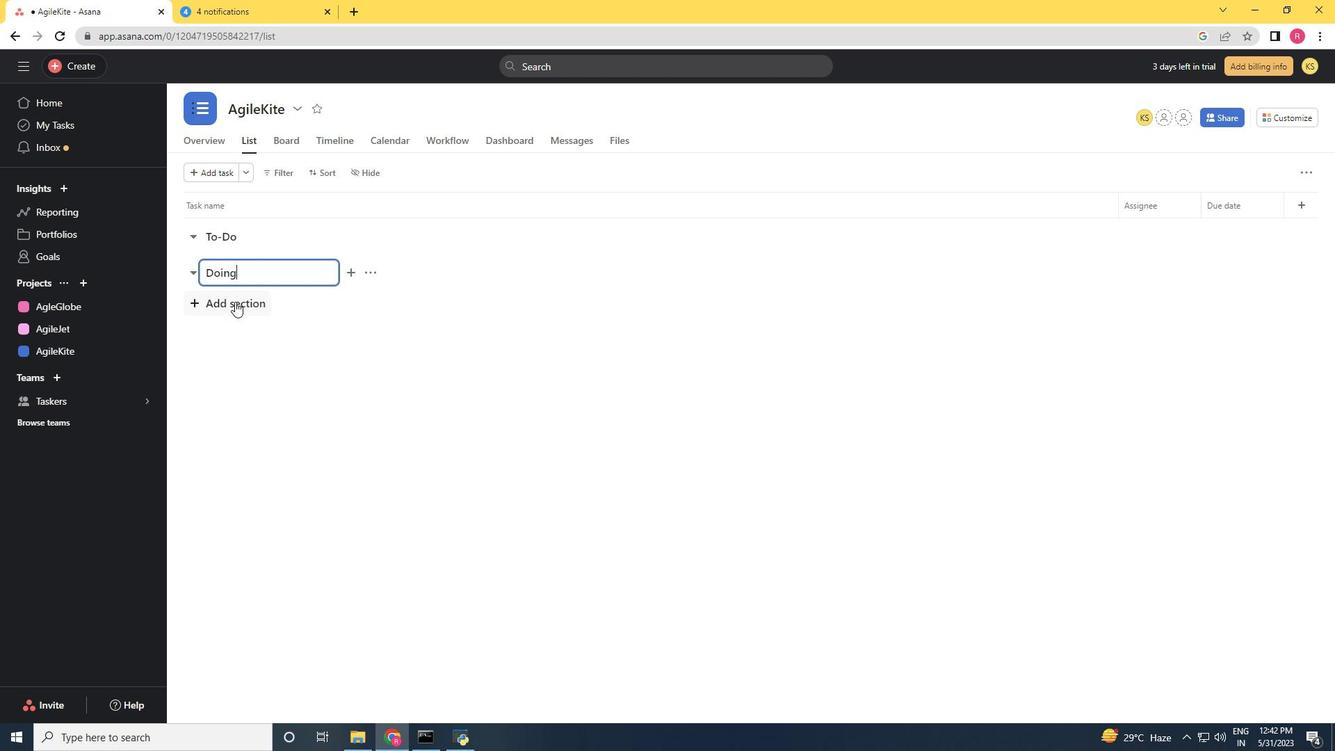 
Action: Key pressed <Key.shift>Done
Screenshot: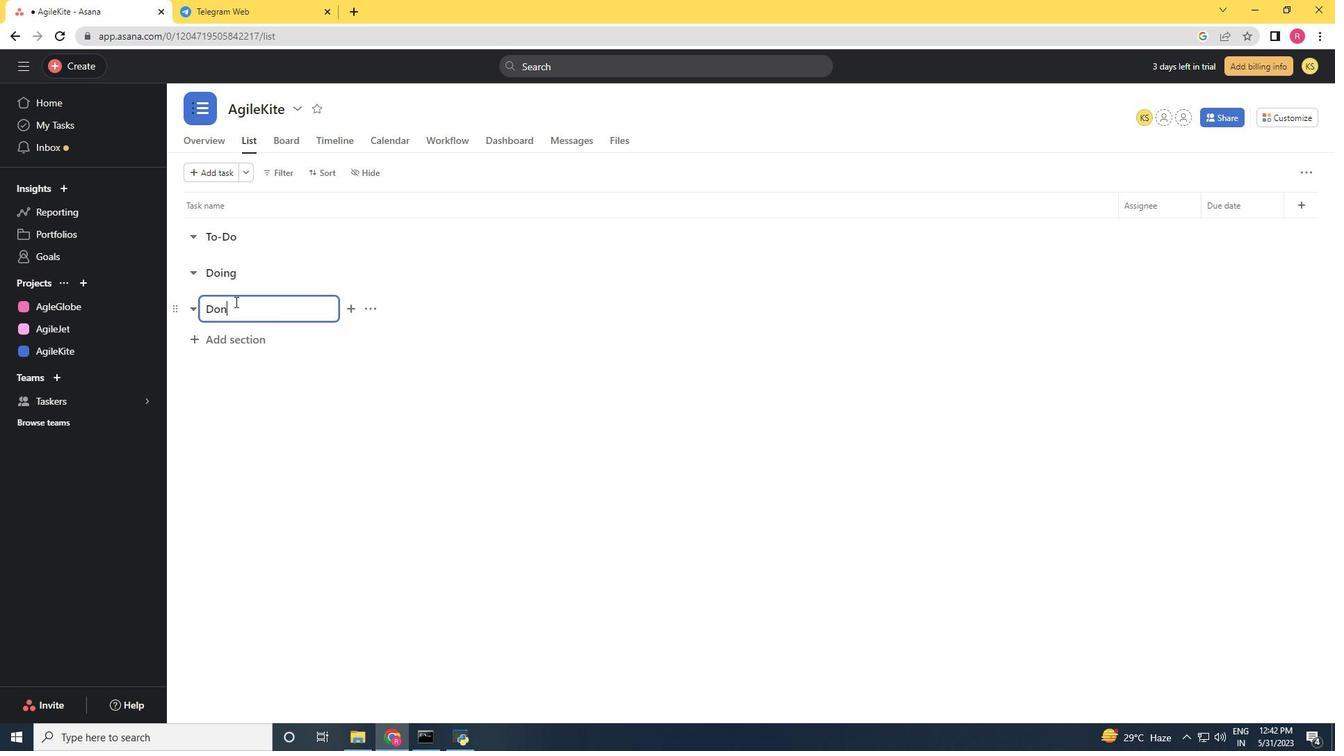
Action: Mouse moved to (224, 427)
Screenshot: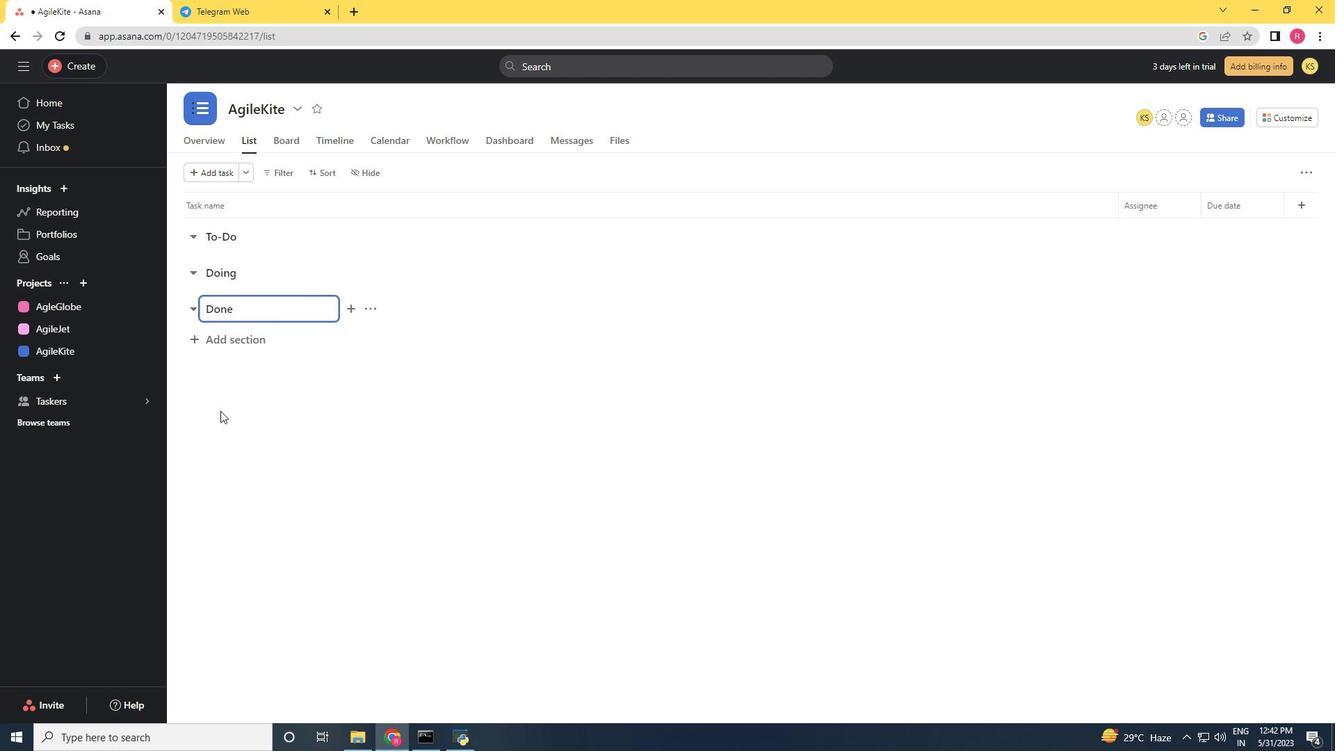 
Action: Mouse pressed left at (224, 427)
Screenshot: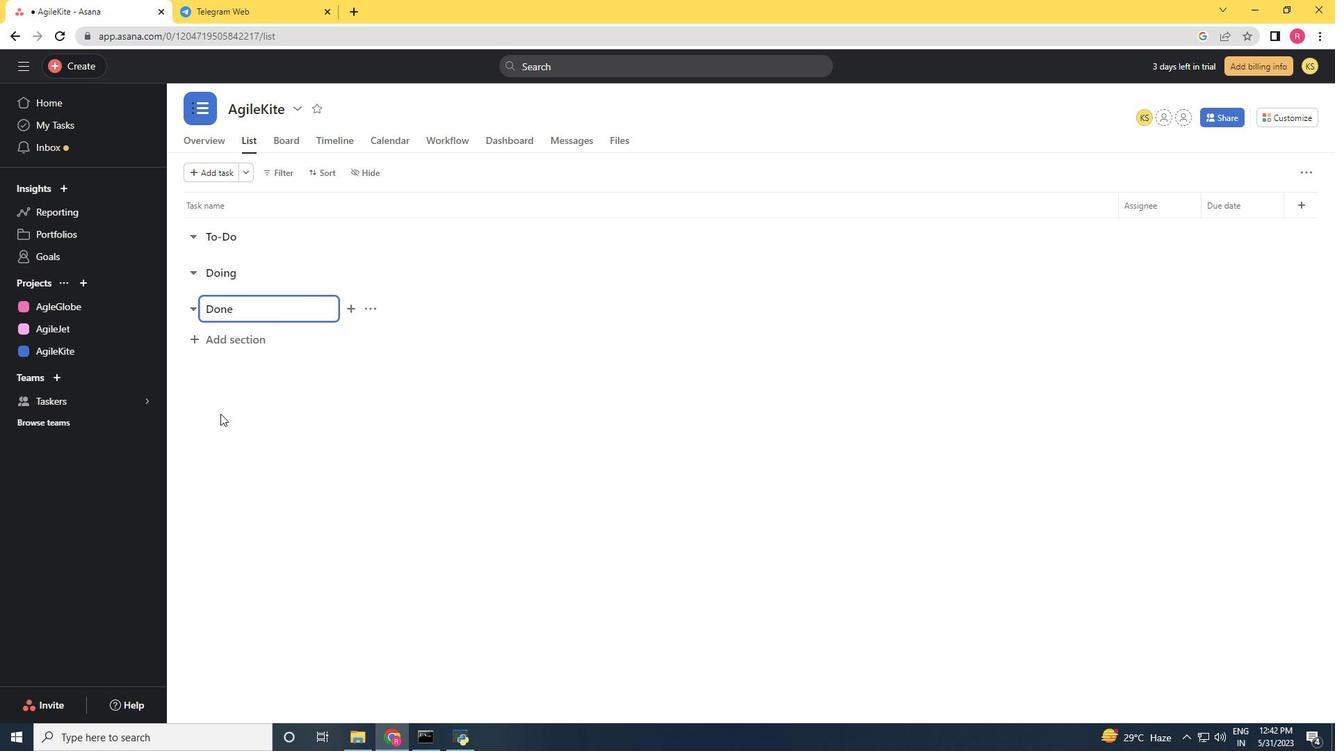 
